 Task: Set the mosaic alignment for the mosaic video sub source to the left.
Action: Mouse moved to (108, 11)
Screenshot: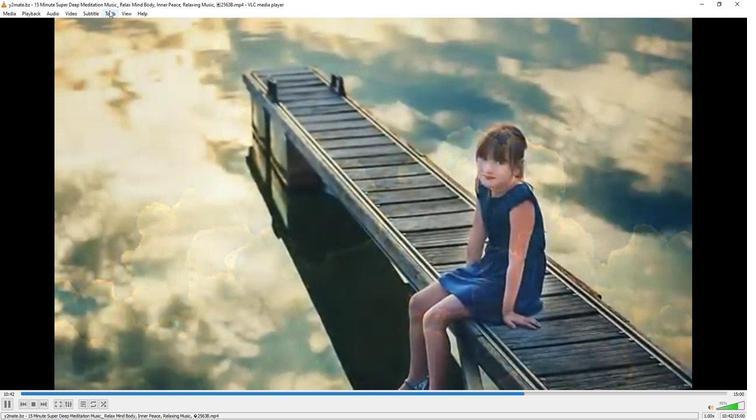 
Action: Mouse pressed left at (108, 11)
Screenshot: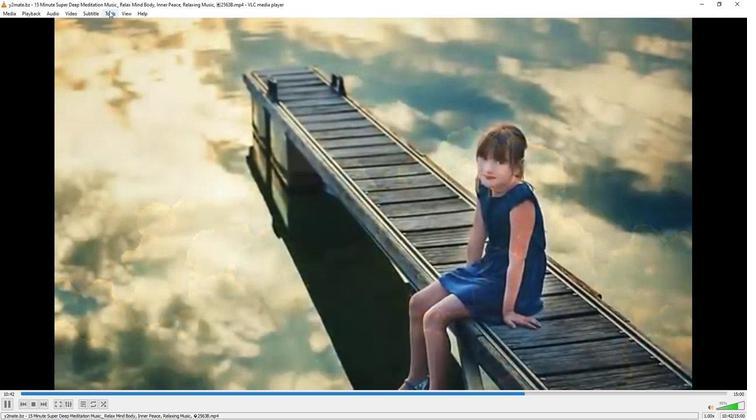 
Action: Mouse moved to (120, 106)
Screenshot: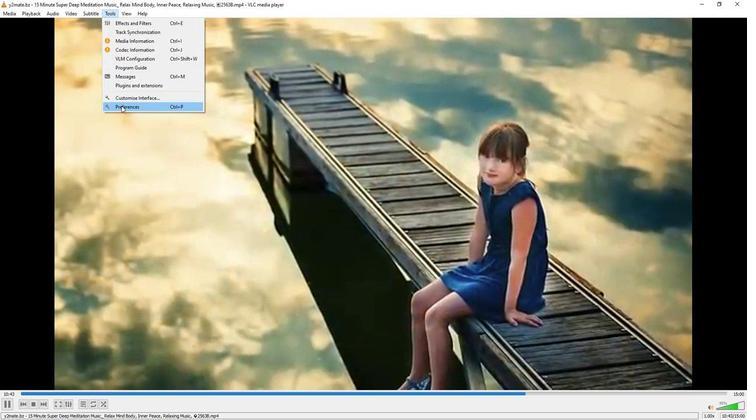 
Action: Mouse pressed left at (120, 106)
Screenshot: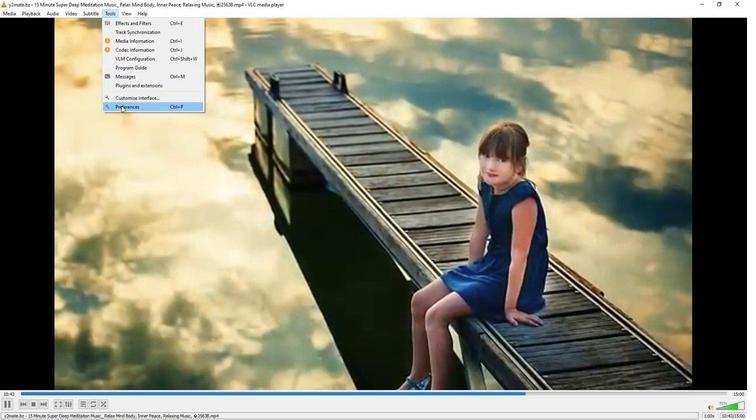 
Action: Mouse moved to (246, 341)
Screenshot: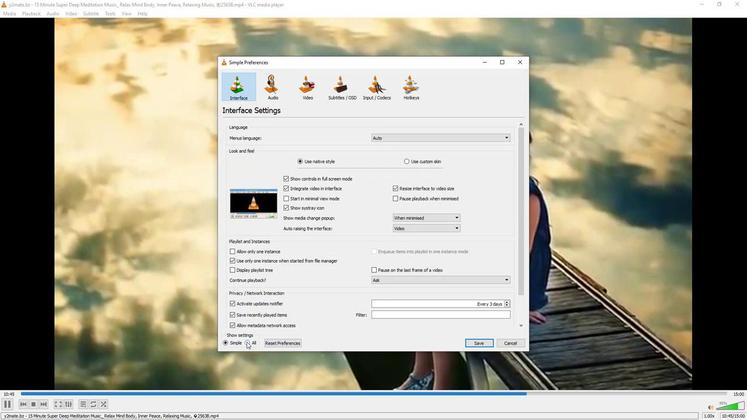 
Action: Mouse pressed left at (246, 341)
Screenshot: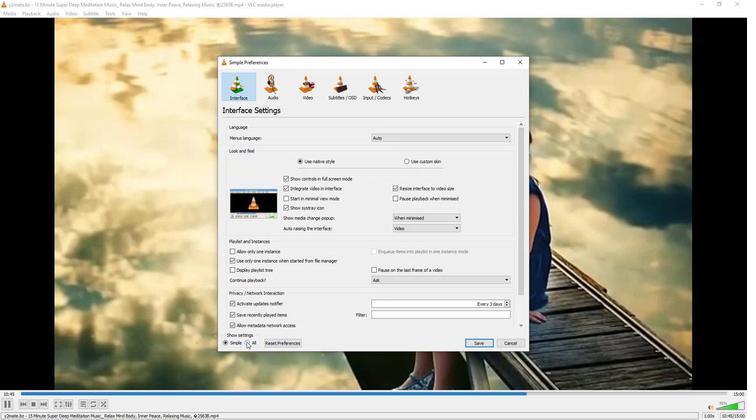 
Action: Mouse moved to (240, 268)
Screenshot: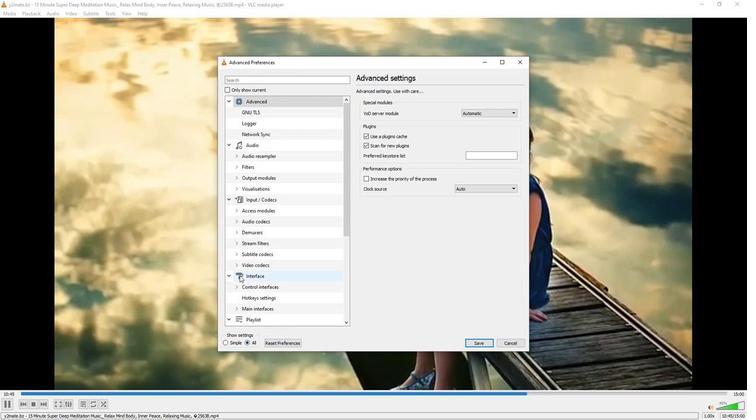 
Action: Mouse scrolled (240, 268) with delta (0, 0)
Screenshot: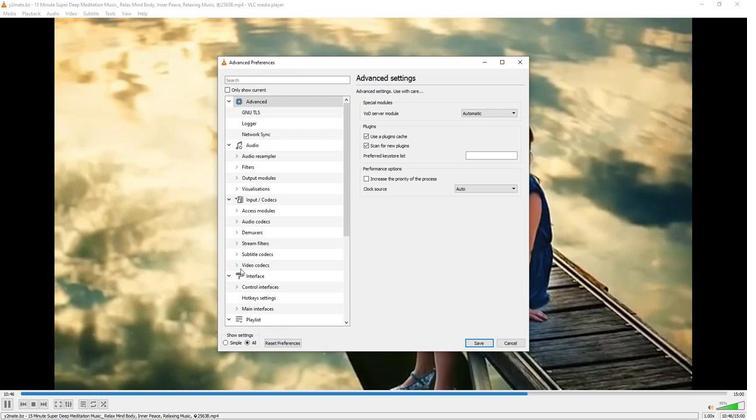 
Action: Mouse scrolled (240, 268) with delta (0, 0)
Screenshot: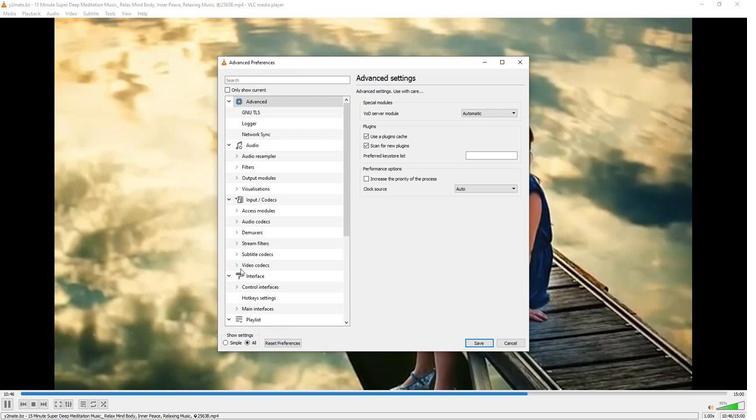 
Action: Mouse scrolled (240, 268) with delta (0, 0)
Screenshot: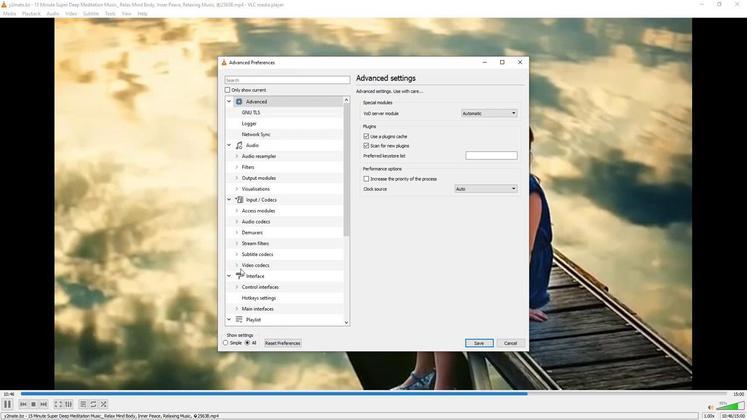 
Action: Mouse scrolled (240, 268) with delta (0, 0)
Screenshot: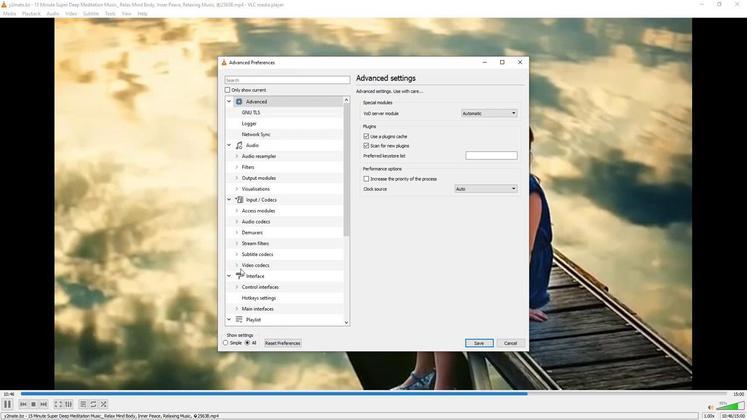 
Action: Mouse scrolled (240, 268) with delta (0, 0)
Screenshot: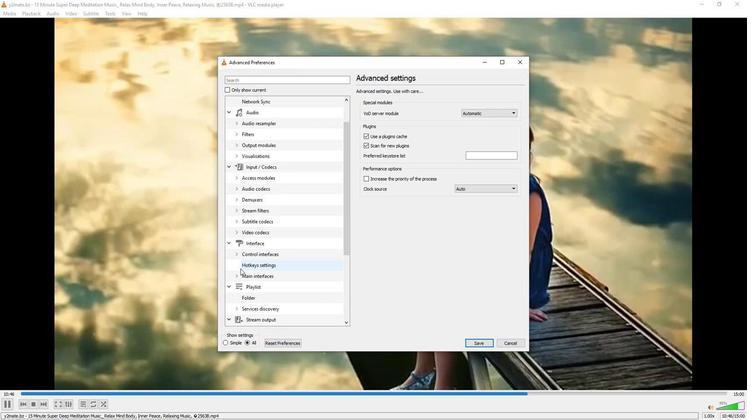
Action: Mouse moved to (237, 320)
Screenshot: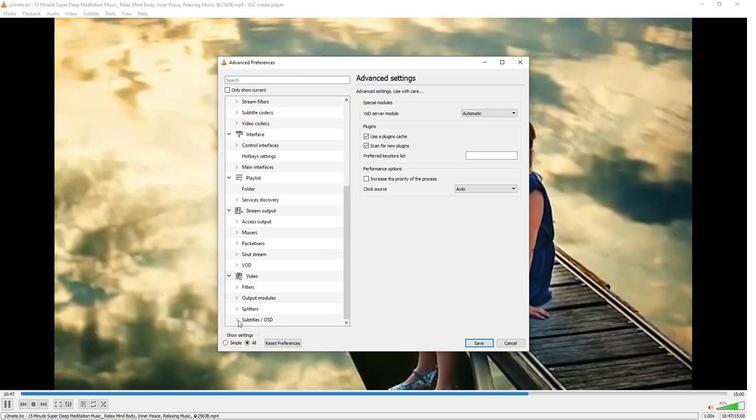 
Action: Mouse pressed left at (237, 320)
Screenshot: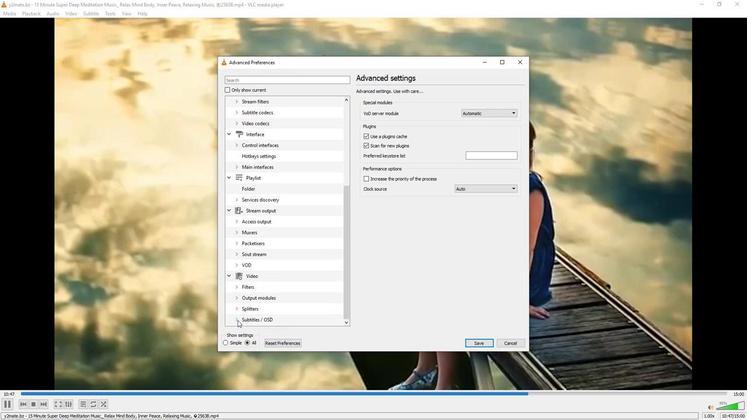 
Action: Mouse moved to (257, 276)
Screenshot: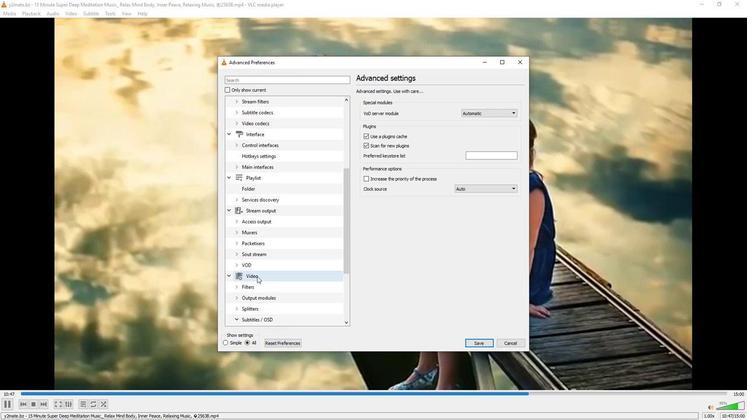 
Action: Mouse scrolled (257, 276) with delta (0, 0)
Screenshot: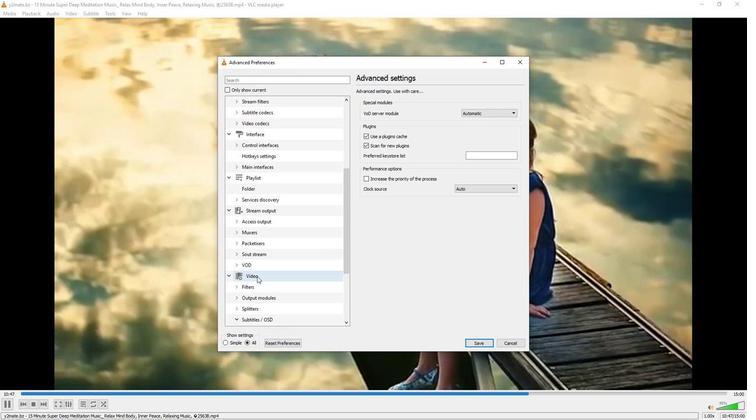 
Action: Mouse scrolled (257, 276) with delta (0, 0)
Screenshot: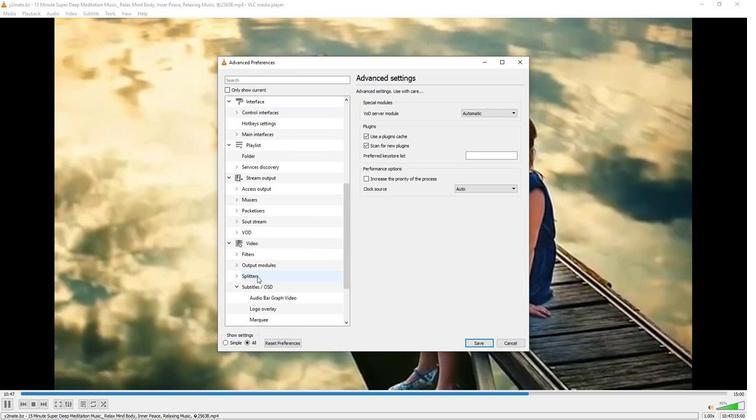 
Action: Mouse scrolled (257, 276) with delta (0, 0)
Screenshot: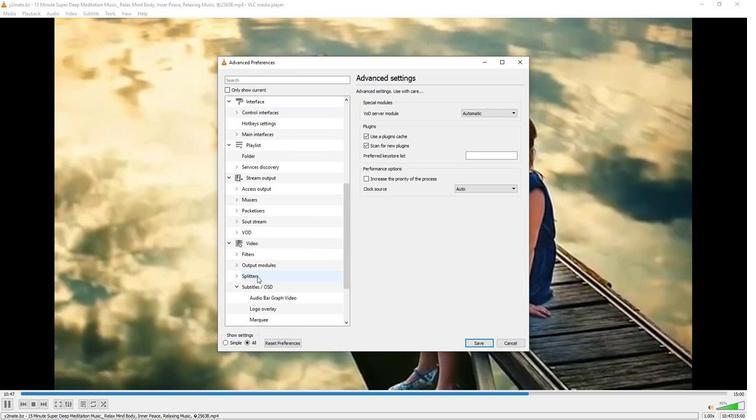 
Action: Mouse scrolled (257, 276) with delta (0, 0)
Screenshot: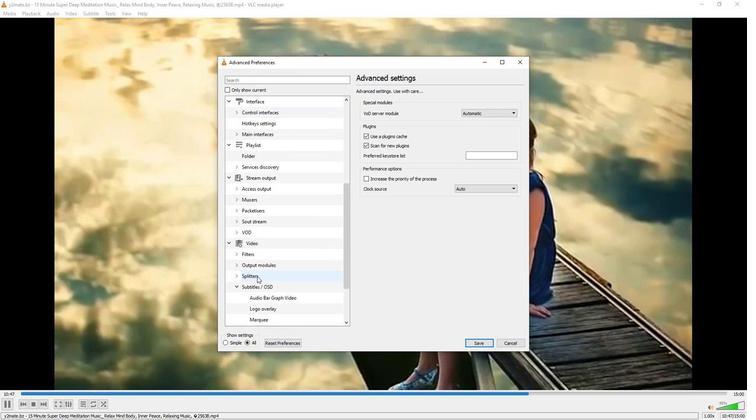 
Action: Mouse moved to (257, 275)
Screenshot: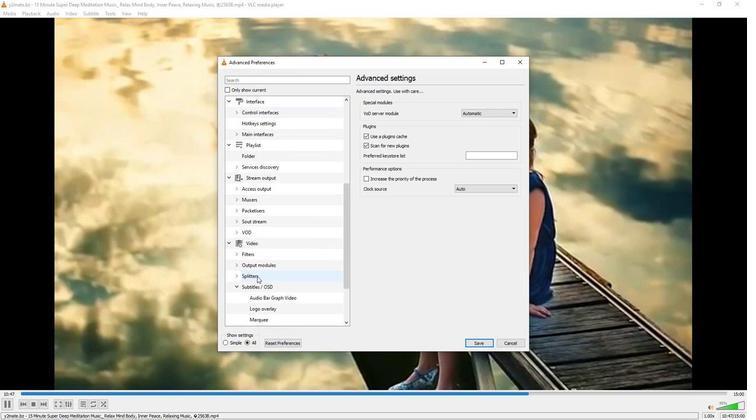 
Action: Mouse scrolled (257, 274) with delta (0, 0)
Screenshot: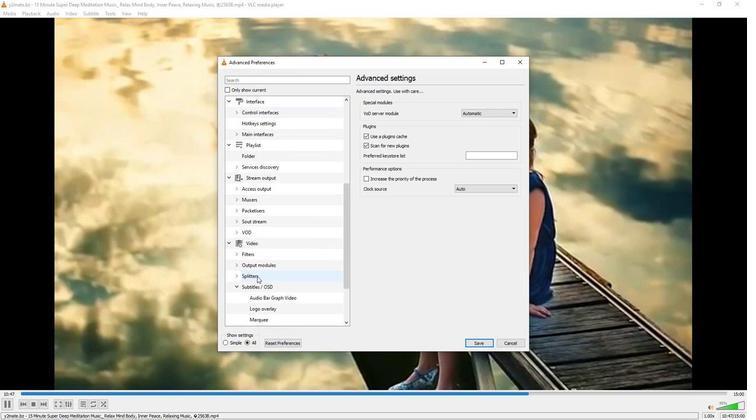
Action: Mouse moved to (257, 272)
Screenshot: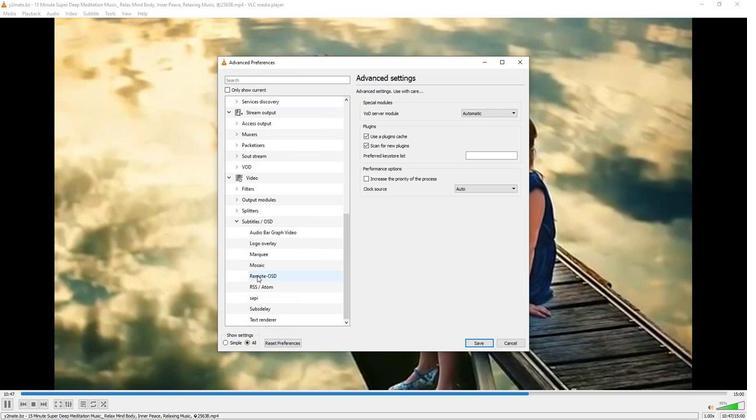 
Action: Mouse scrolled (257, 272) with delta (0, 0)
Screenshot: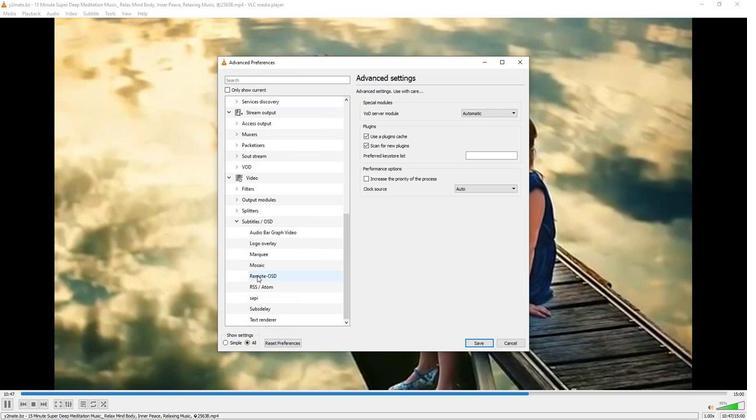 
Action: Mouse moved to (257, 265)
Screenshot: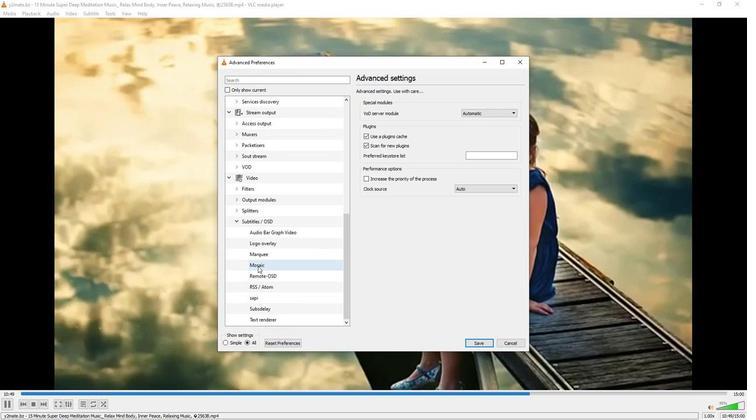 
Action: Mouse pressed left at (257, 265)
Screenshot: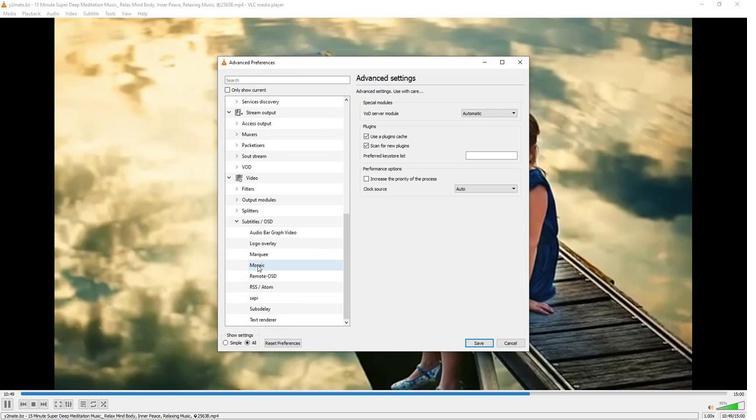 
Action: Mouse moved to (516, 133)
Screenshot: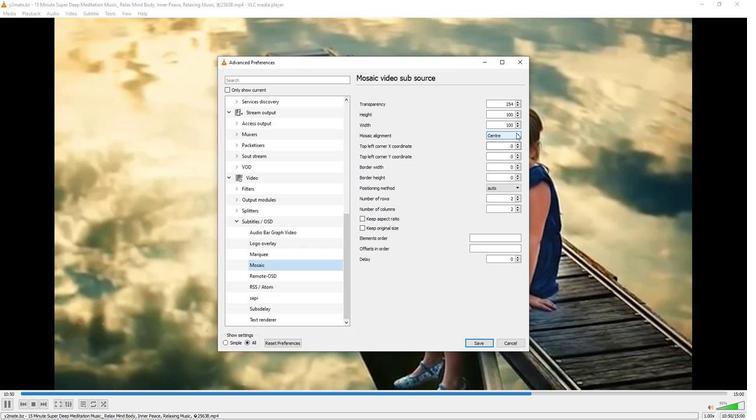 
Action: Mouse pressed left at (516, 133)
Screenshot: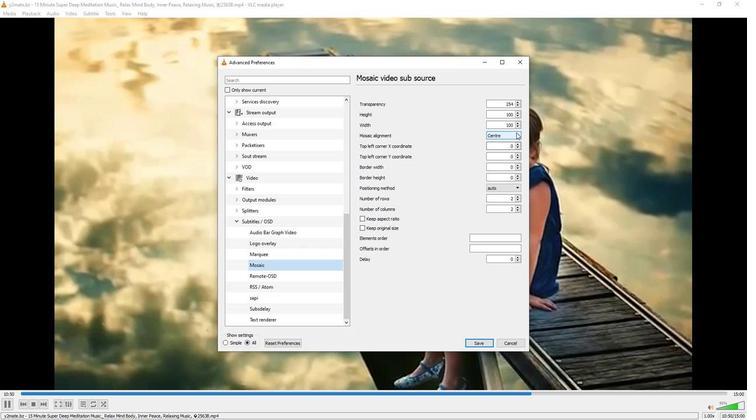 
Action: Mouse moved to (490, 146)
Screenshot: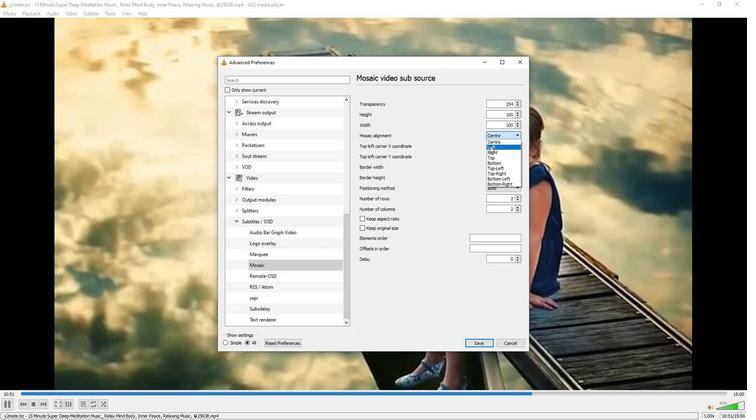 
Action: Mouse pressed left at (490, 146)
Screenshot: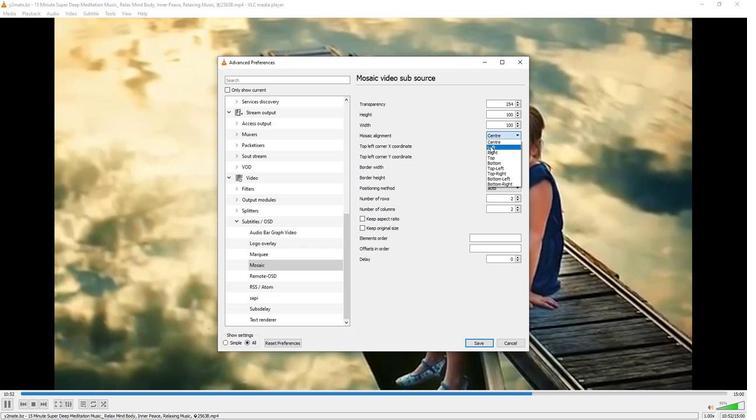 
